 Task: Open Outlook and review the calendar settings in the Options menu.
Action: Mouse moved to (45, 29)
Screenshot: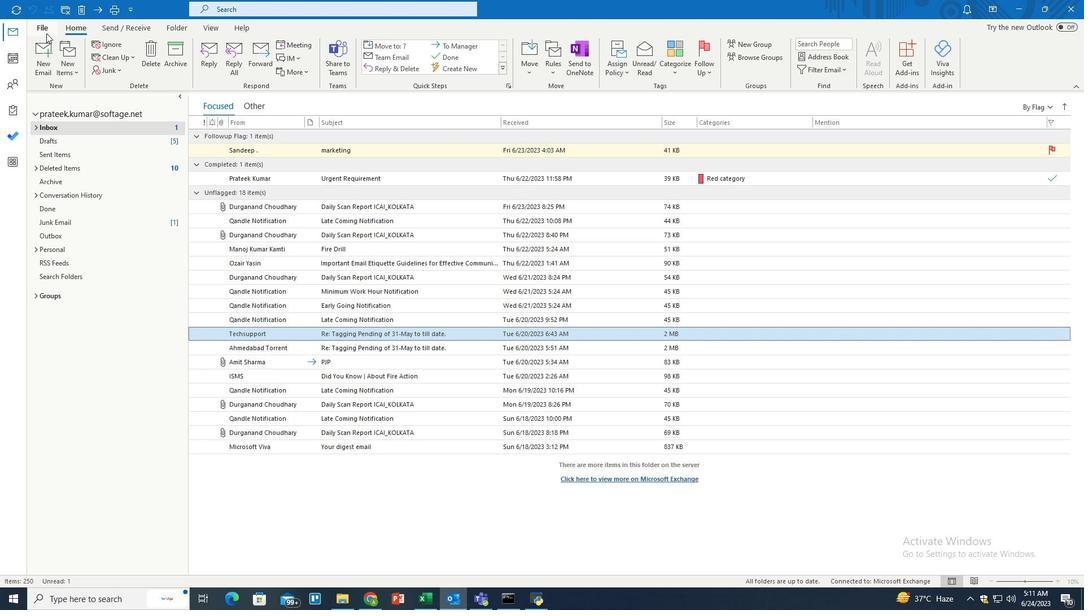 
Action: Mouse pressed left at (45, 29)
Screenshot: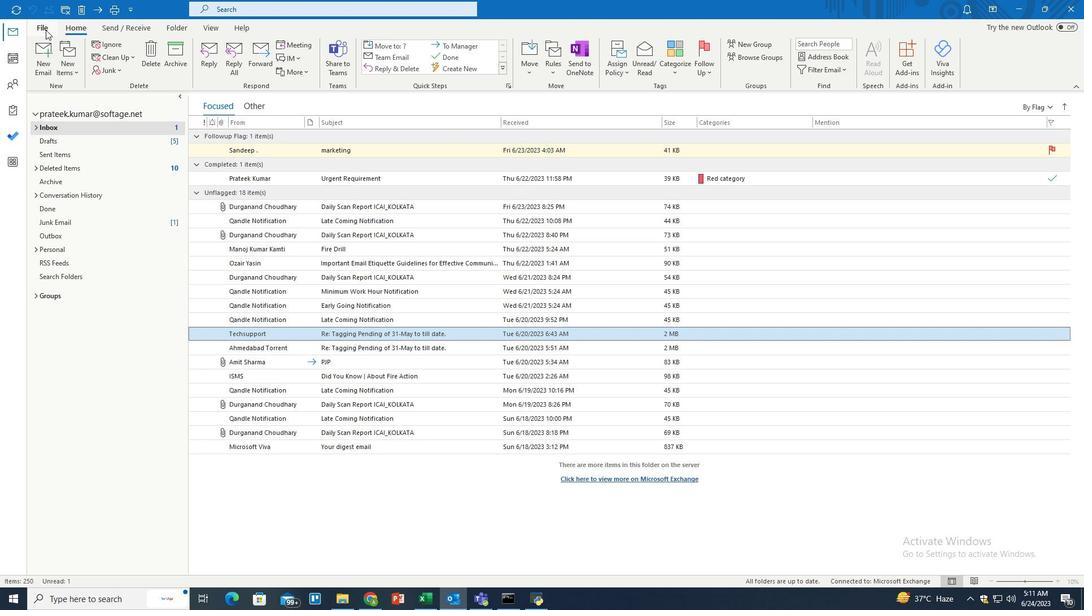 
Action: Mouse moved to (43, 542)
Screenshot: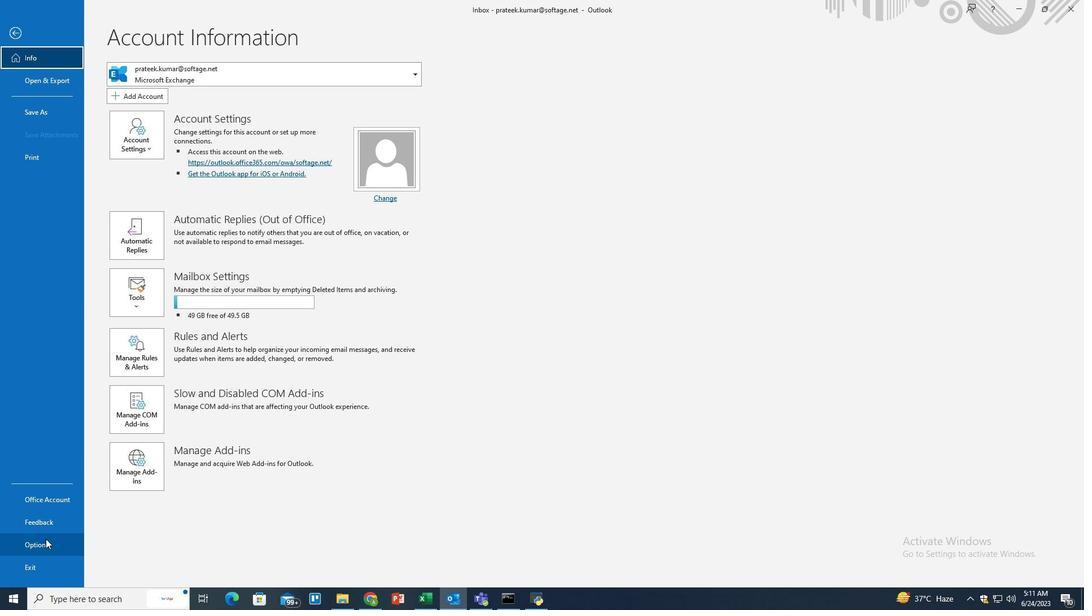 
Action: Mouse pressed left at (43, 542)
Screenshot: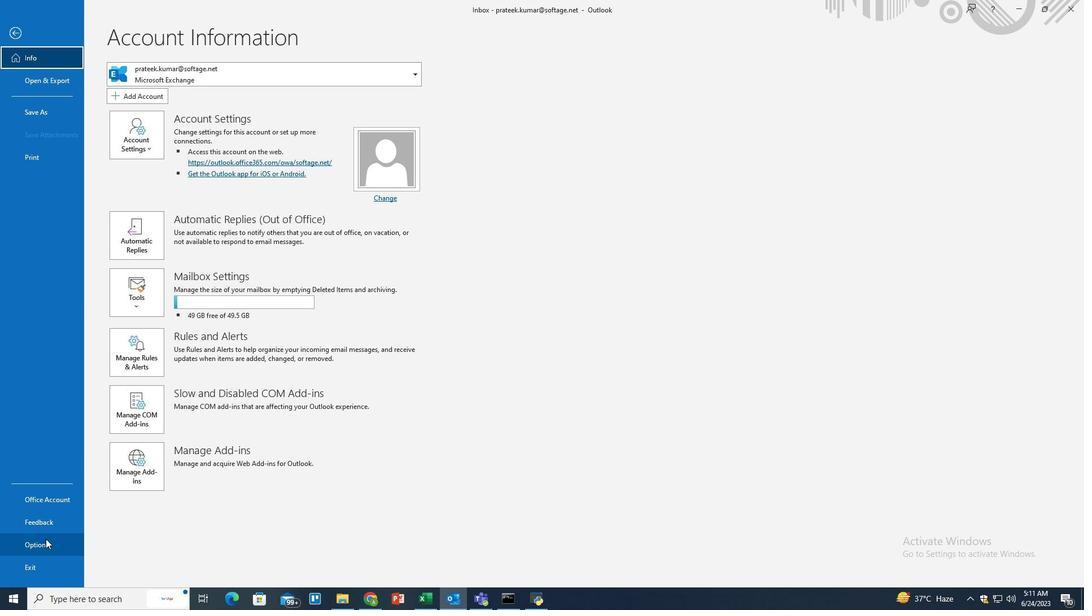 
Action: Mouse moved to (329, 163)
Screenshot: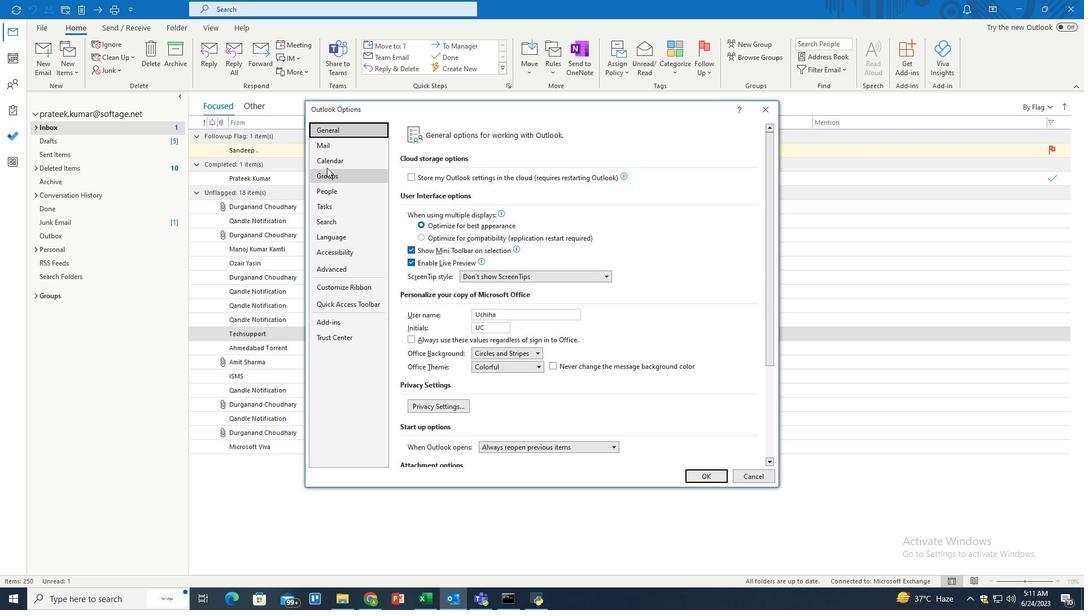 
Action: Mouse pressed left at (329, 163)
Screenshot: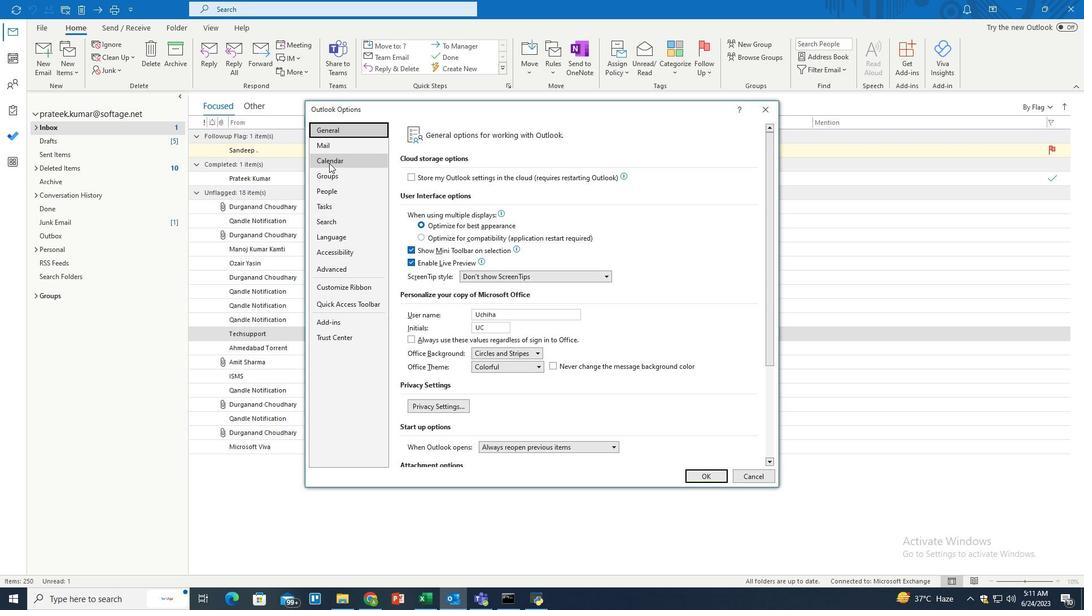 
Action: Mouse moved to (491, 269)
Screenshot: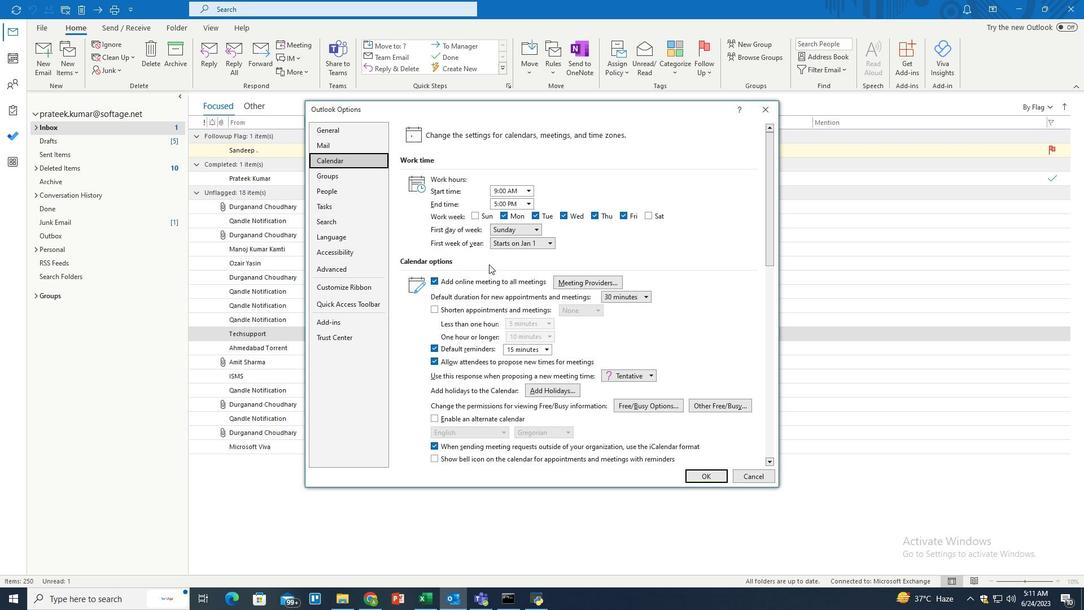 
Action: Mouse scrolled (491, 268) with delta (0, 0)
Screenshot: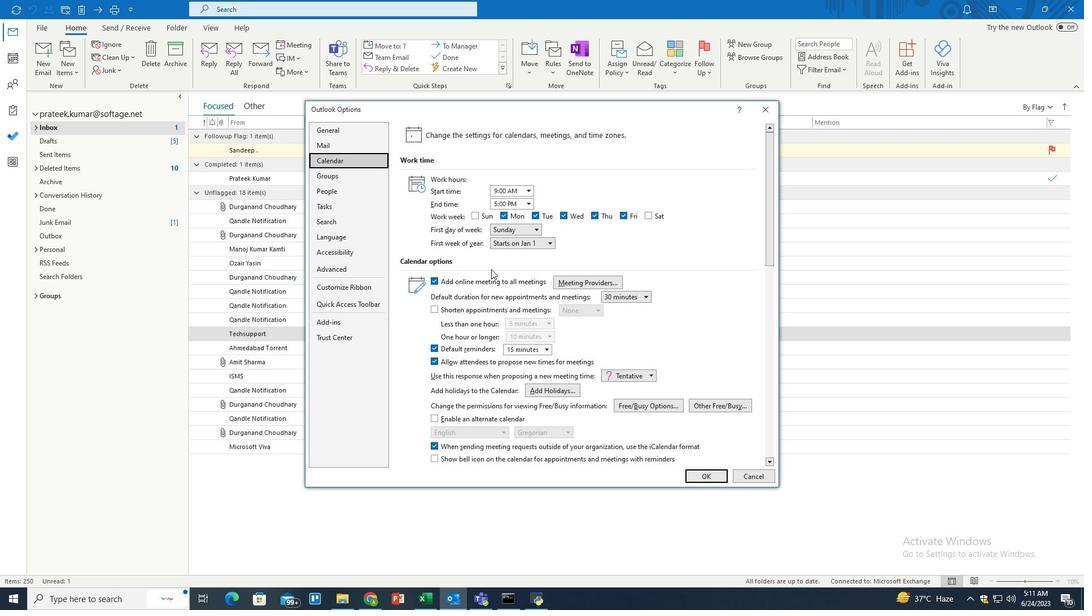 
Action: Mouse scrolled (491, 268) with delta (0, 0)
Screenshot: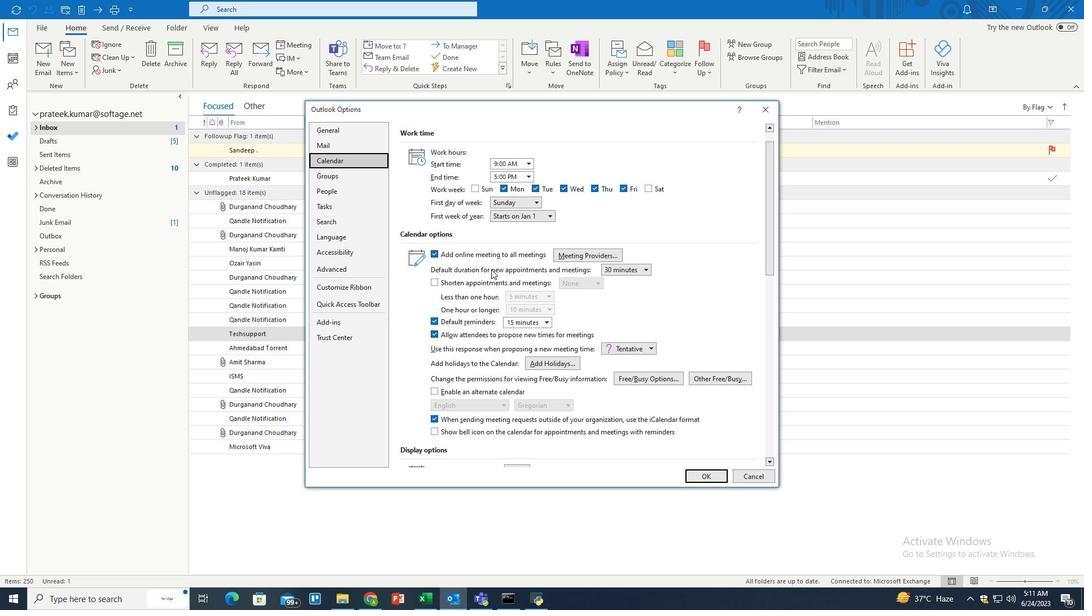 
Action: Mouse scrolled (491, 268) with delta (0, 0)
Screenshot: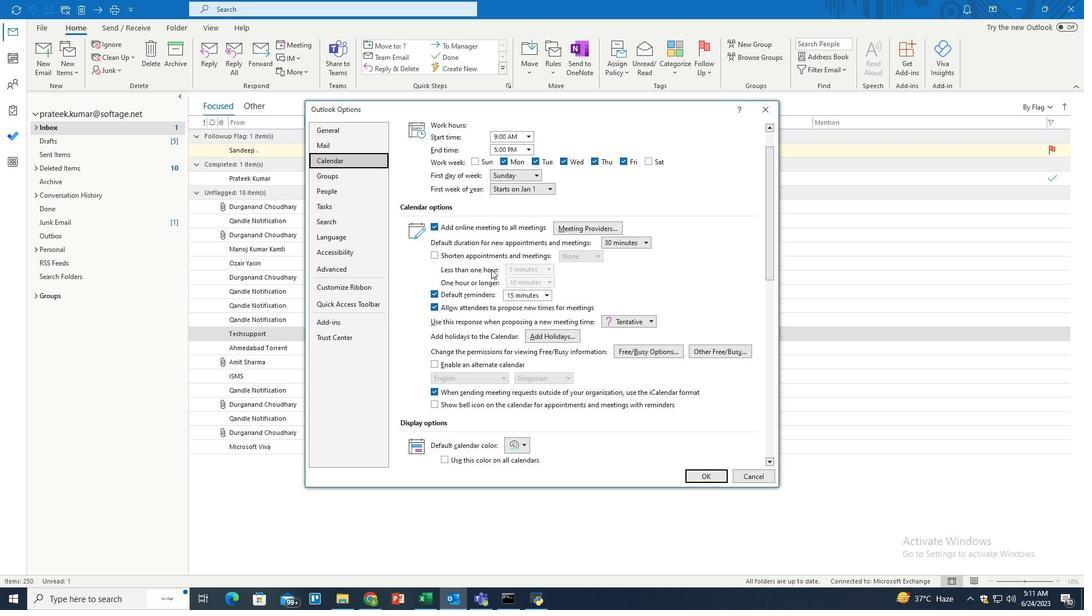 
Action: Mouse scrolled (491, 268) with delta (0, 0)
Screenshot: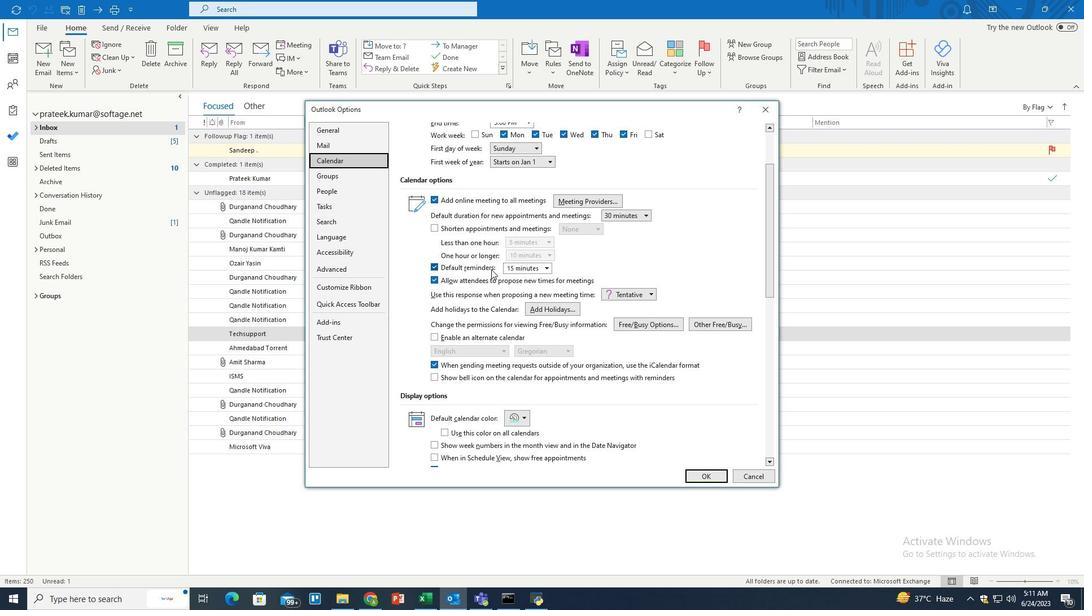 
Action: Mouse scrolled (491, 268) with delta (0, 0)
Screenshot: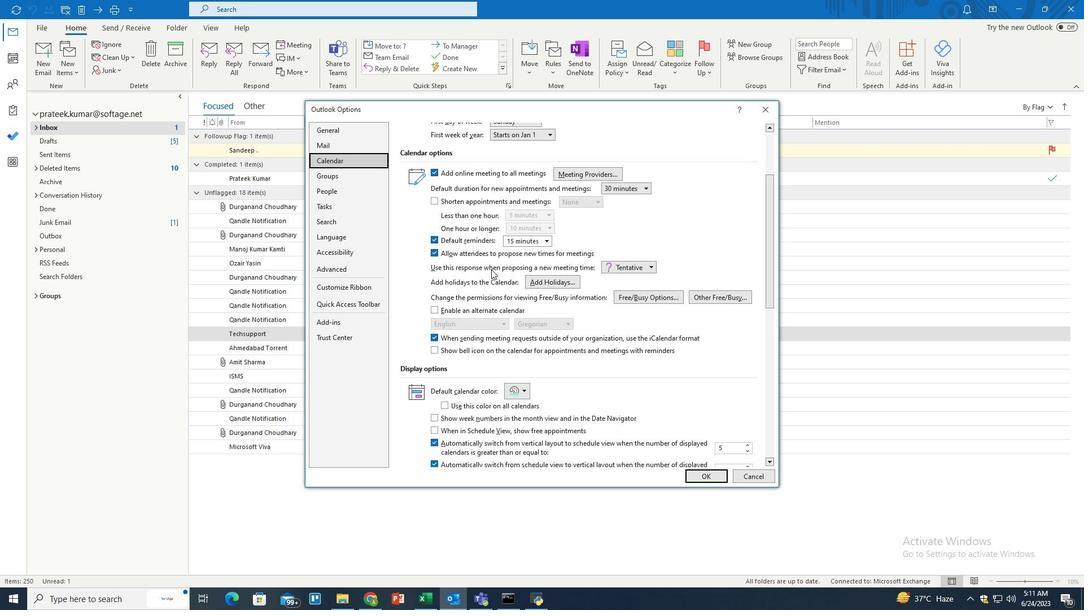 
Action: Mouse moved to (435, 321)
Screenshot: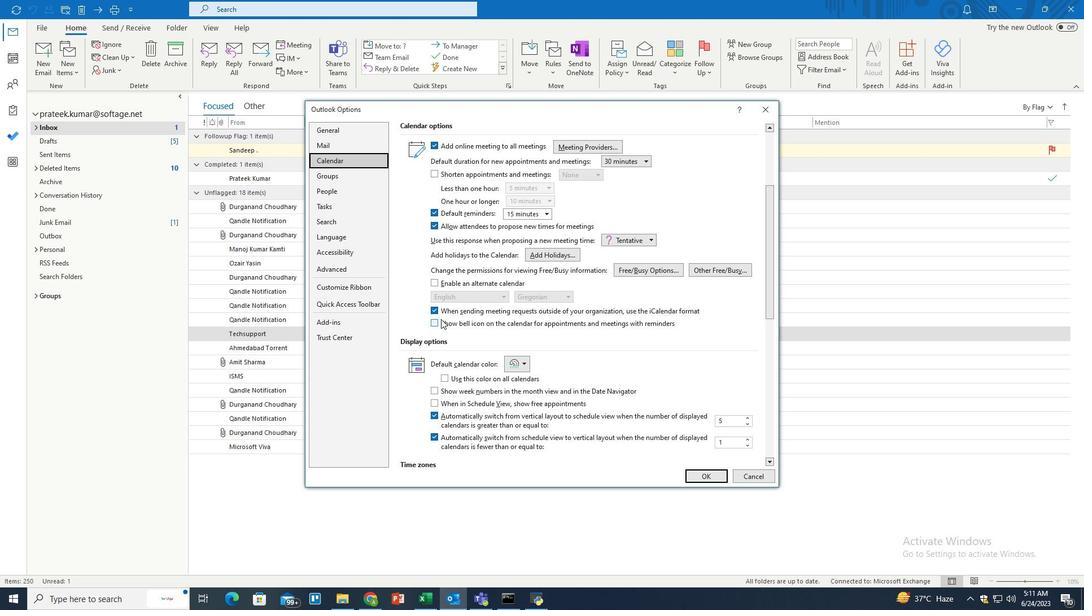 
Action: Mouse pressed left at (435, 321)
Screenshot: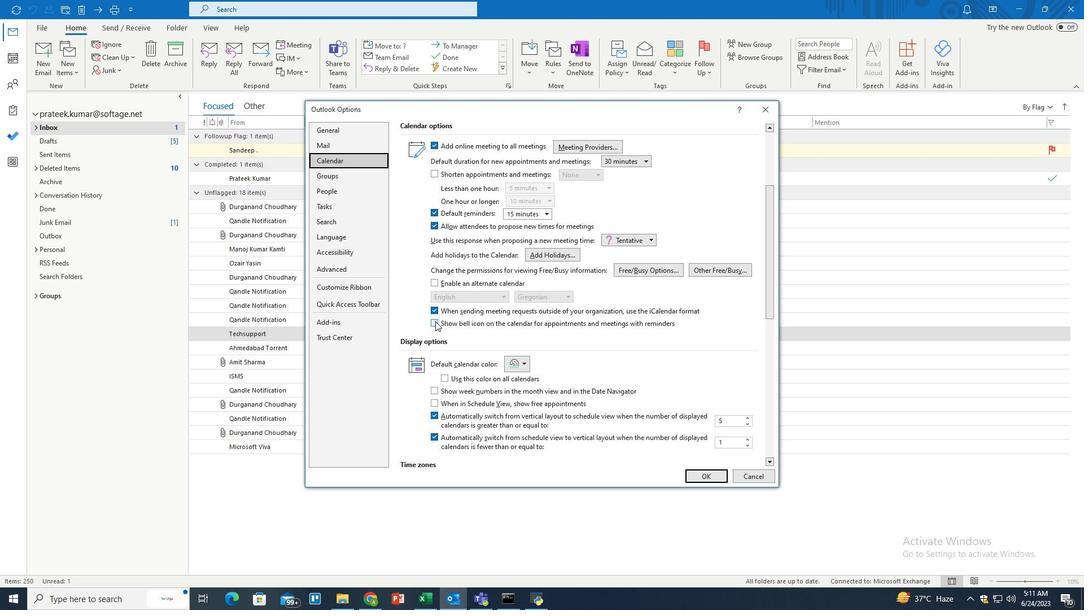 
Action: Mouse moved to (692, 477)
Screenshot: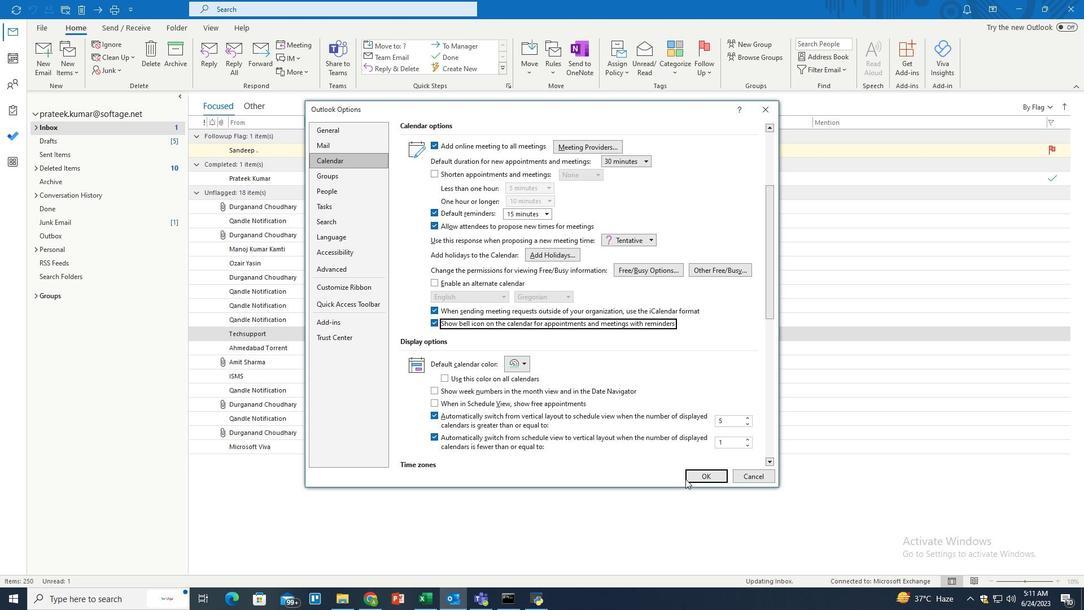 
Action: Mouse pressed left at (692, 477)
Screenshot: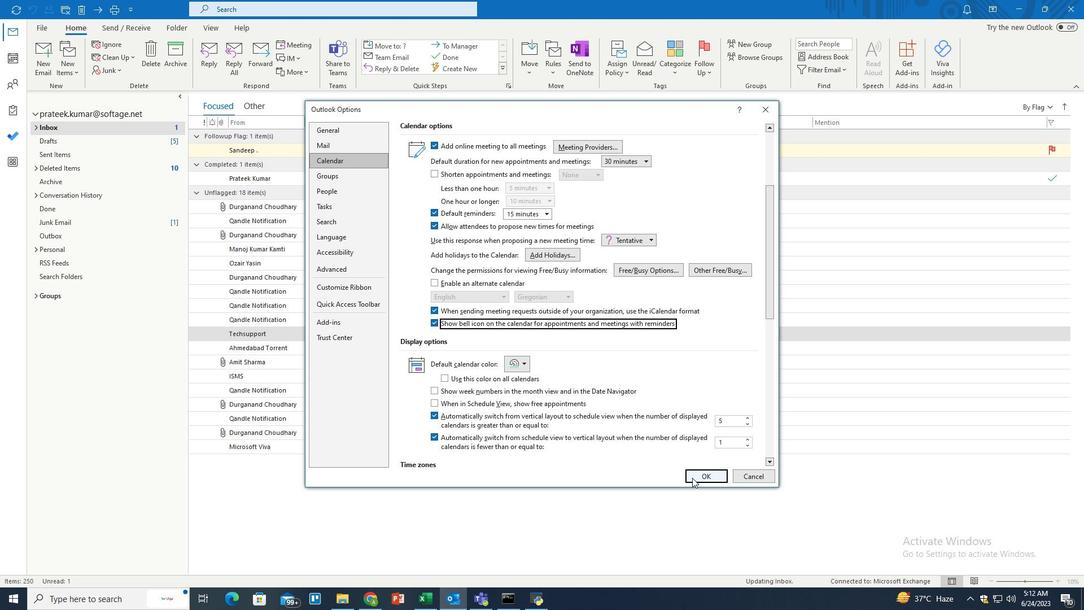 
Action: Mouse moved to (516, 305)
Screenshot: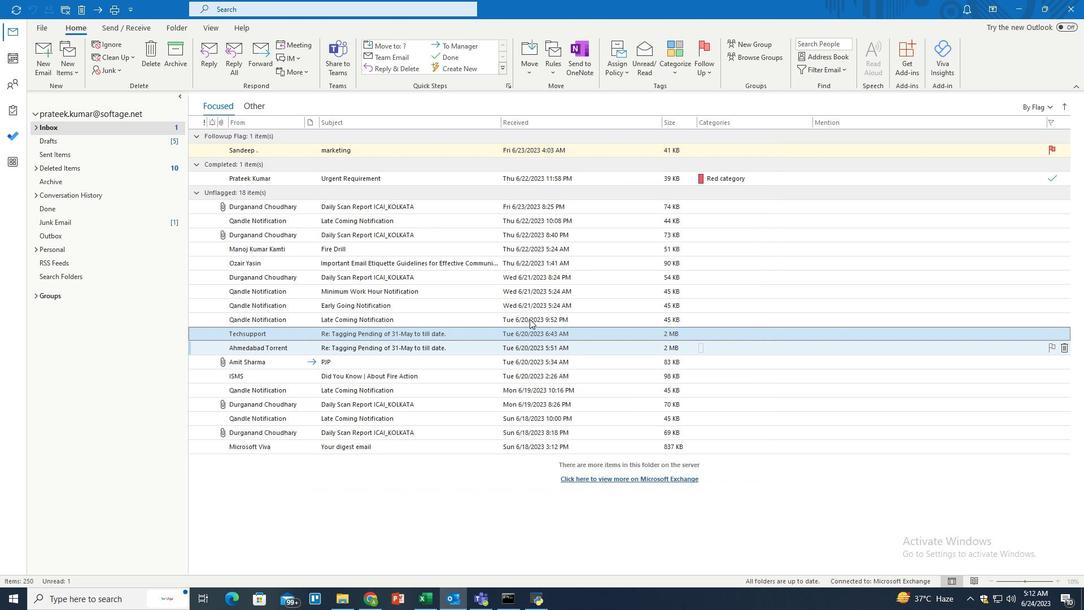 
